 Task: Assign in the project XpressTech the issue 'Integrate a new live chat feature into an existing e-commerce website to improve customer service and engagement' to the sprint 'Black Hole'.
Action: Mouse moved to (1309, 295)
Screenshot: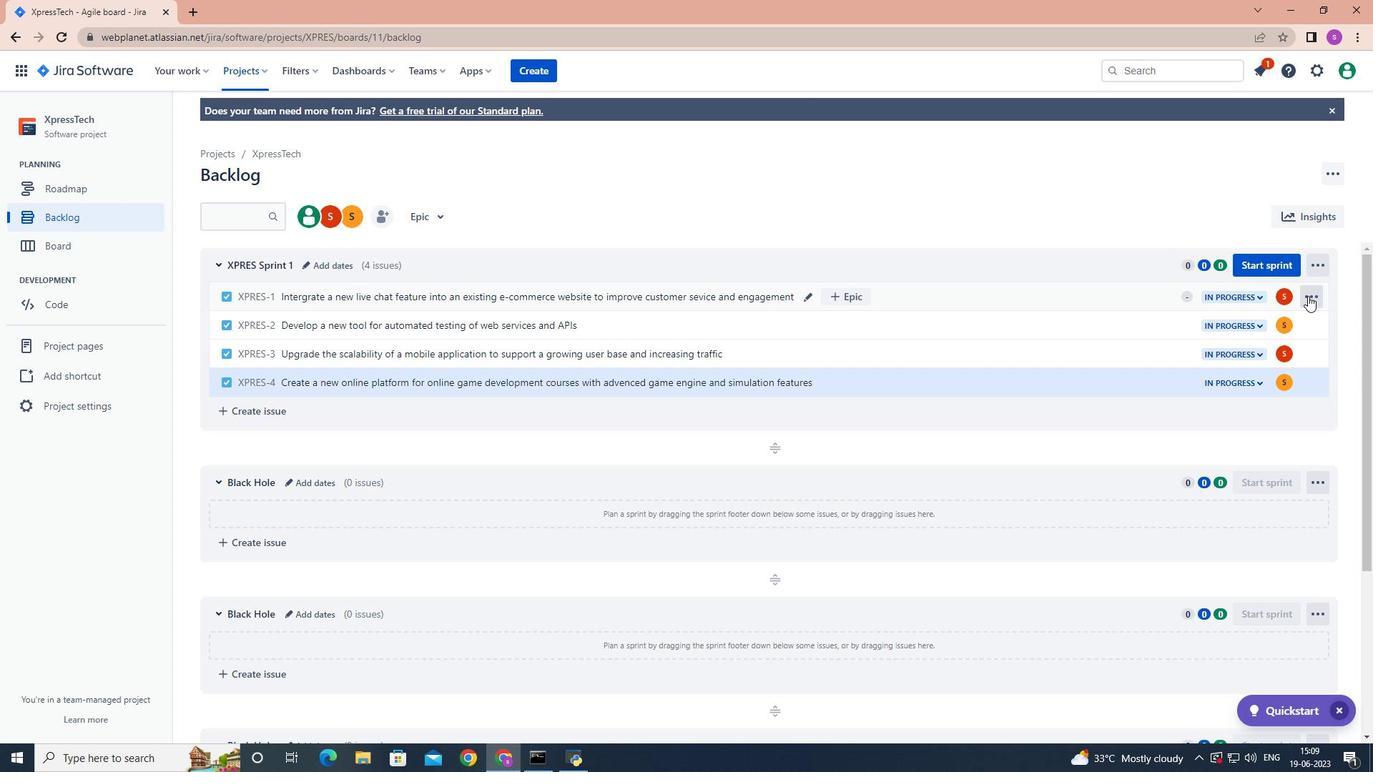 
Action: Mouse pressed left at (1309, 295)
Screenshot: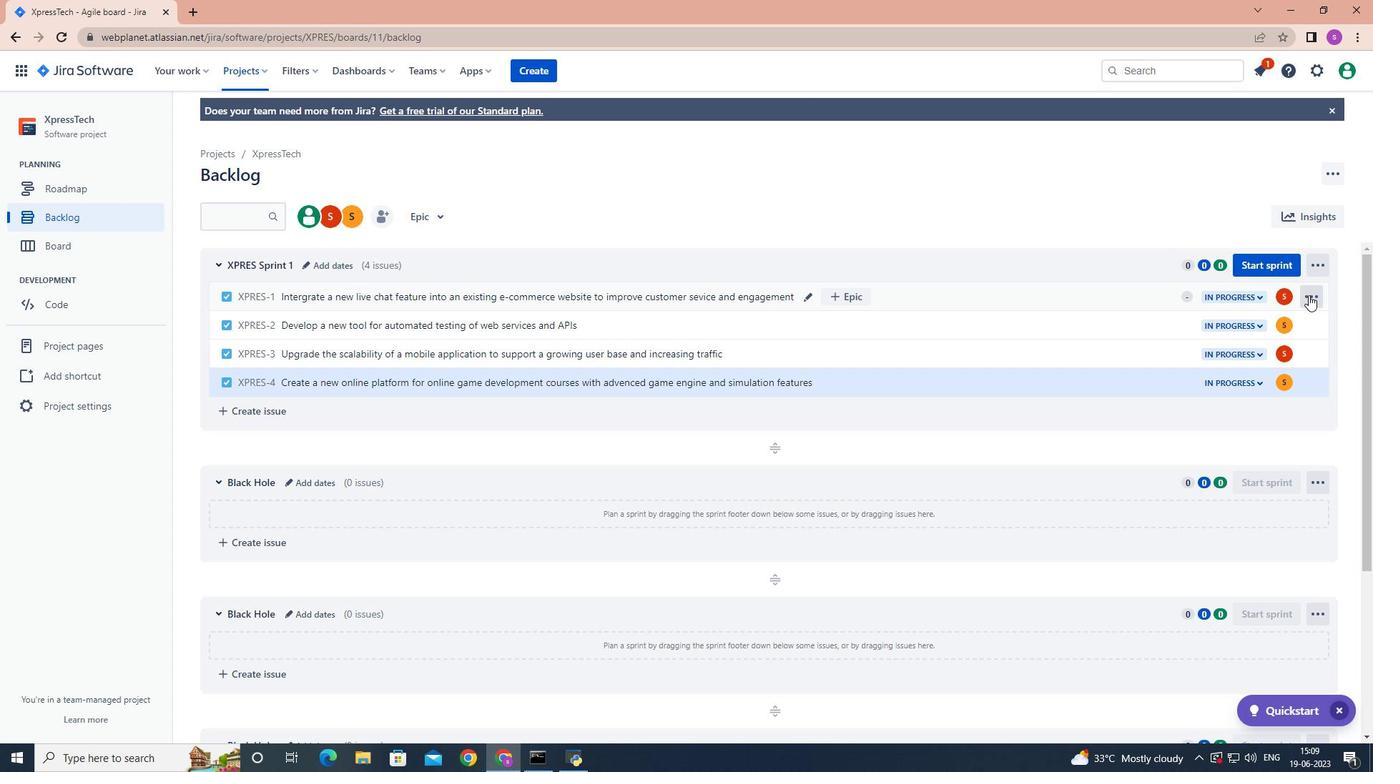 
Action: Mouse moved to (1297, 456)
Screenshot: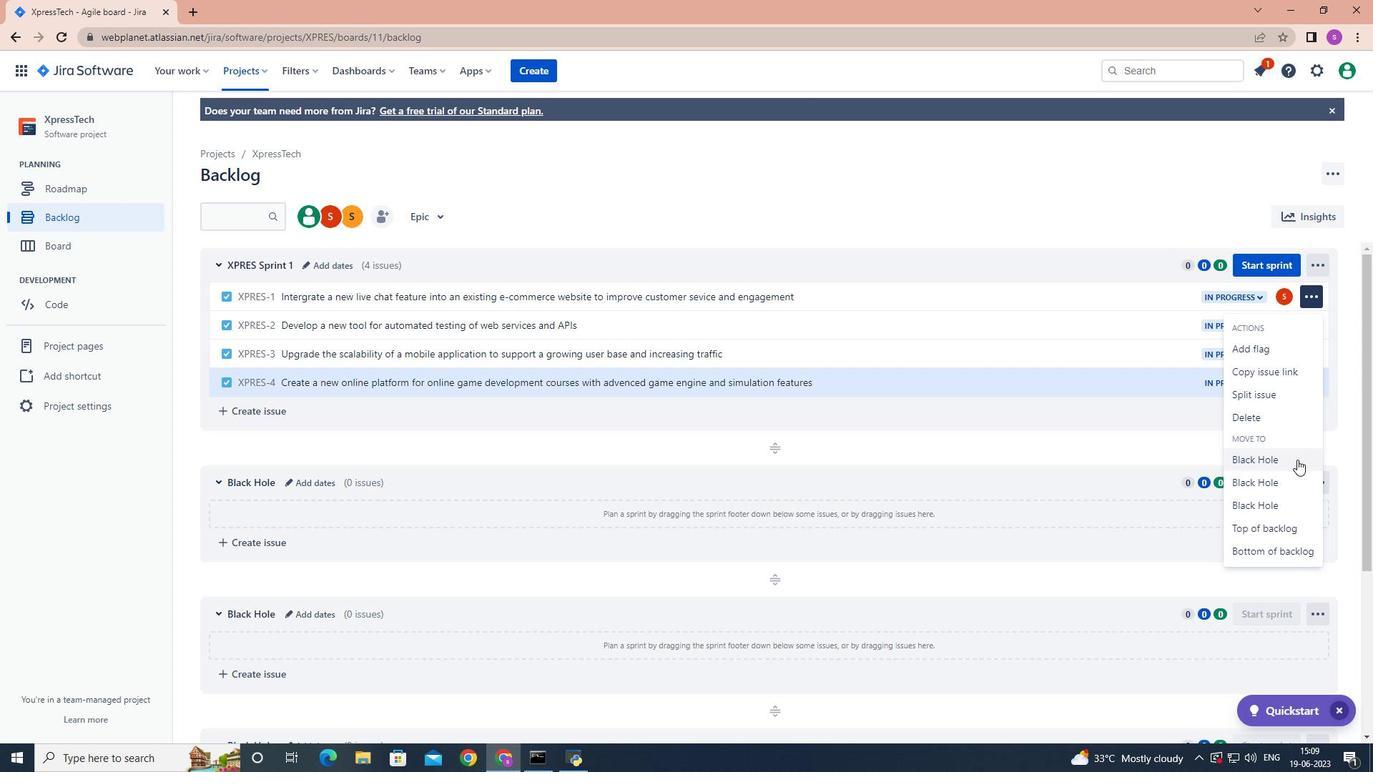 
Action: Mouse pressed left at (1297, 456)
Screenshot: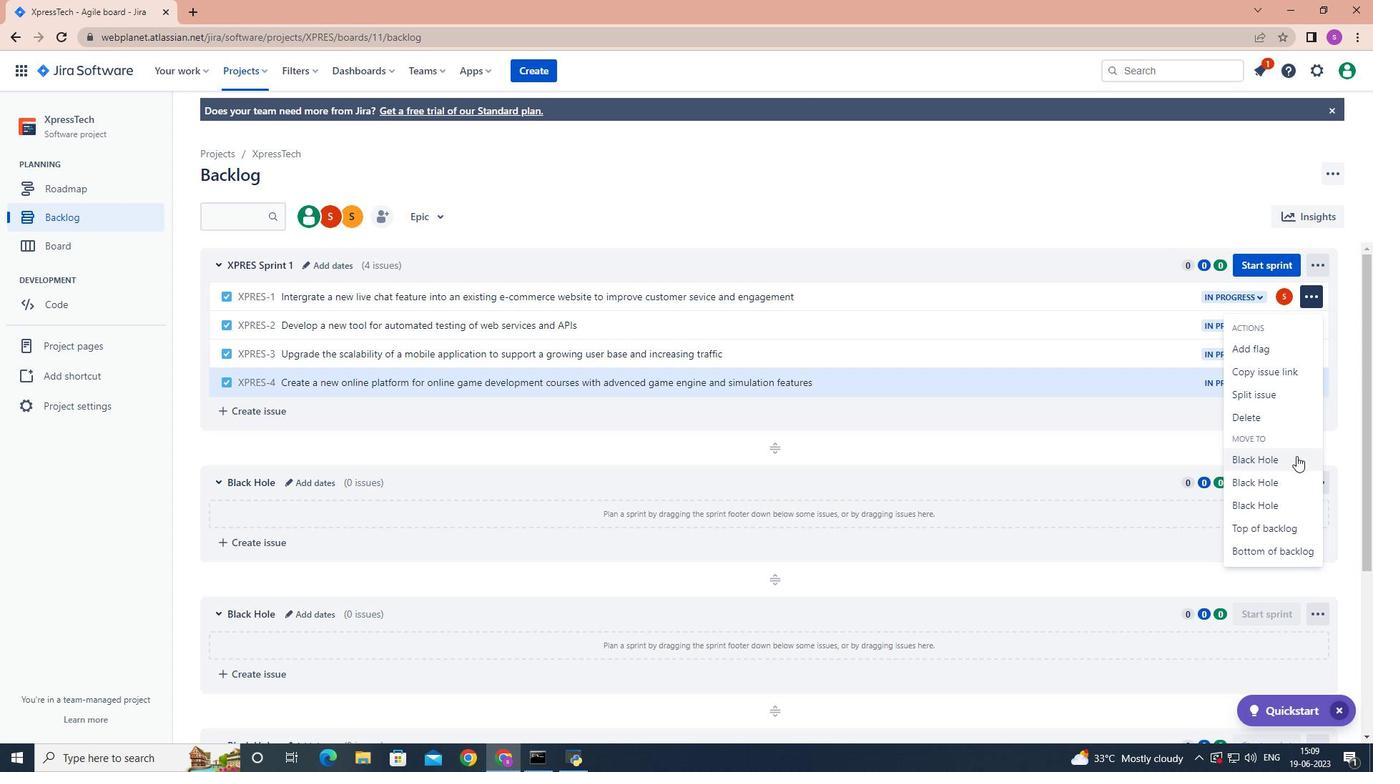 
Action: Mouse moved to (1295, 452)
Screenshot: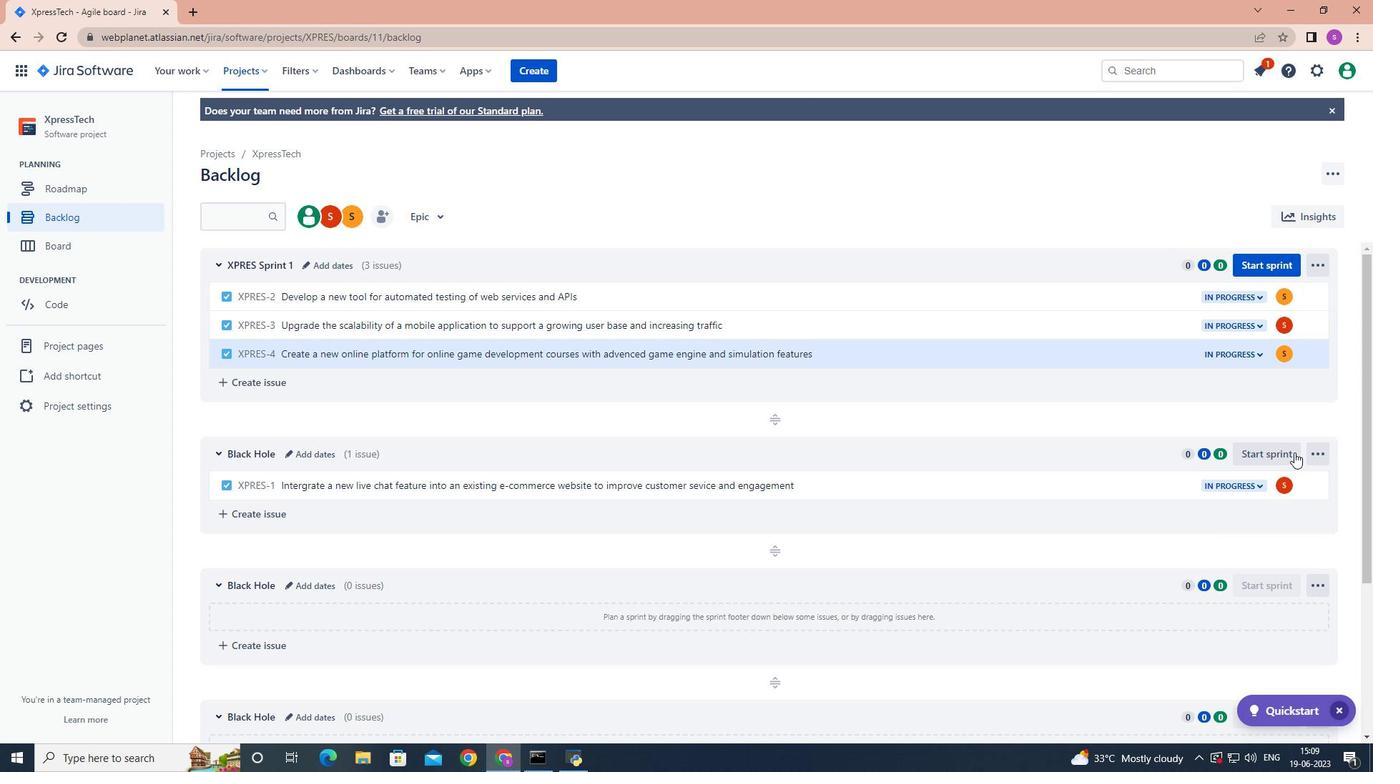 
